 Task: Plan a weekend getaway from Seattle to the San Juan Islands.
Action: Mouse moved to (1136, 14)
Screenshot: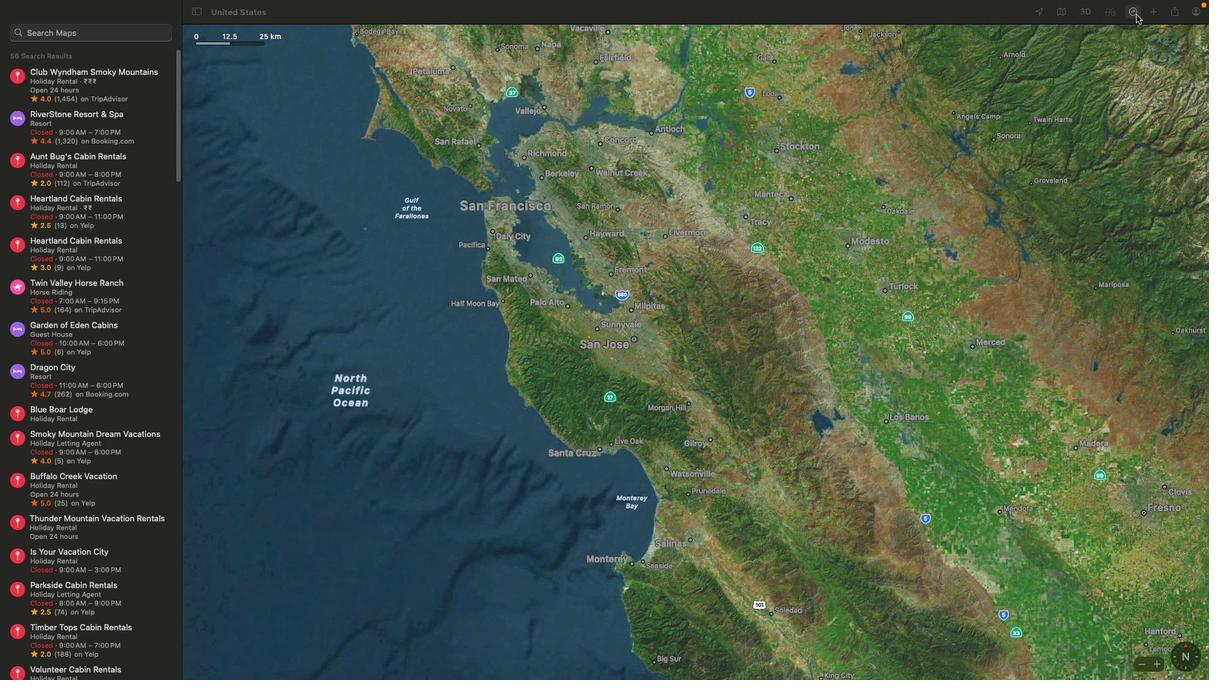 
Action: Mouse pressed left at (1136, 14)
Screenshot: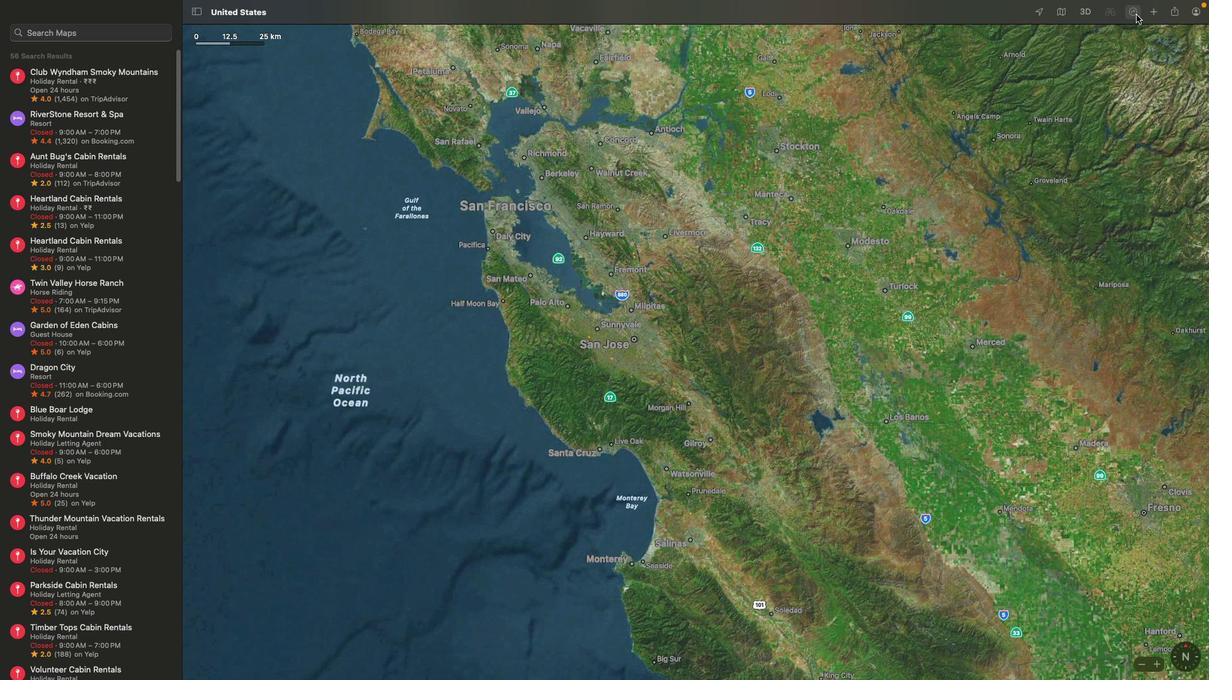 
Action: Mouse moved to (1144, 141)
Screenshot: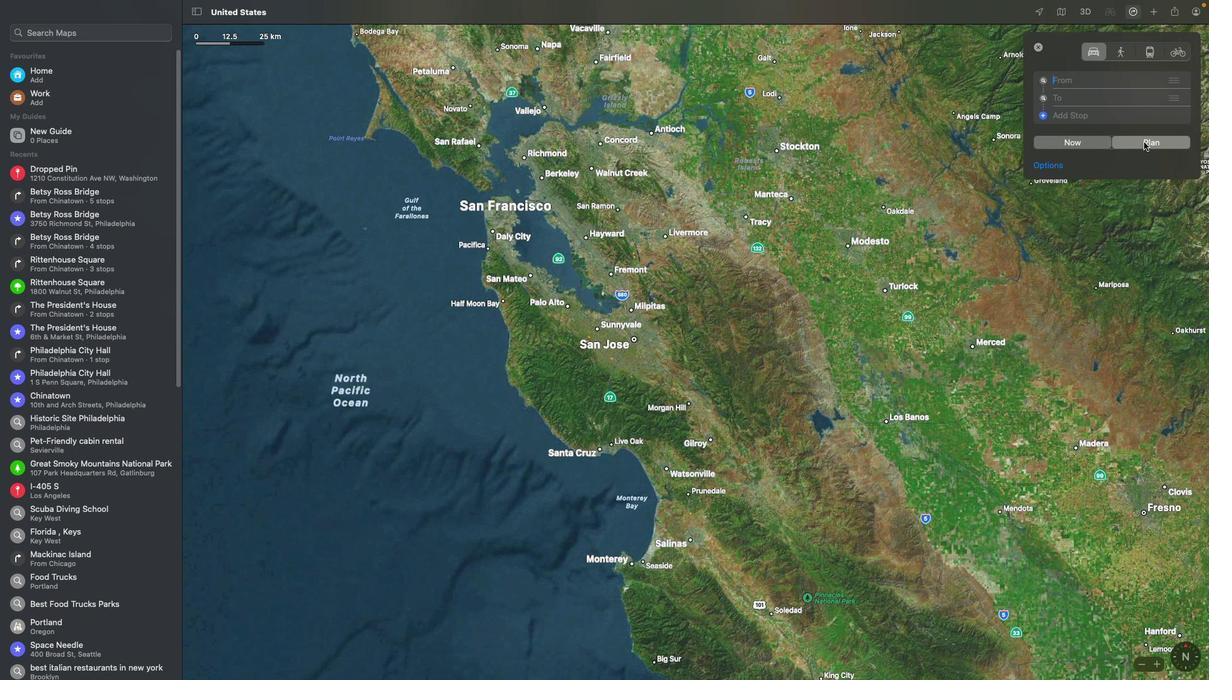 
Action: Mouse pressed left at (1144, 141)
Screenshot: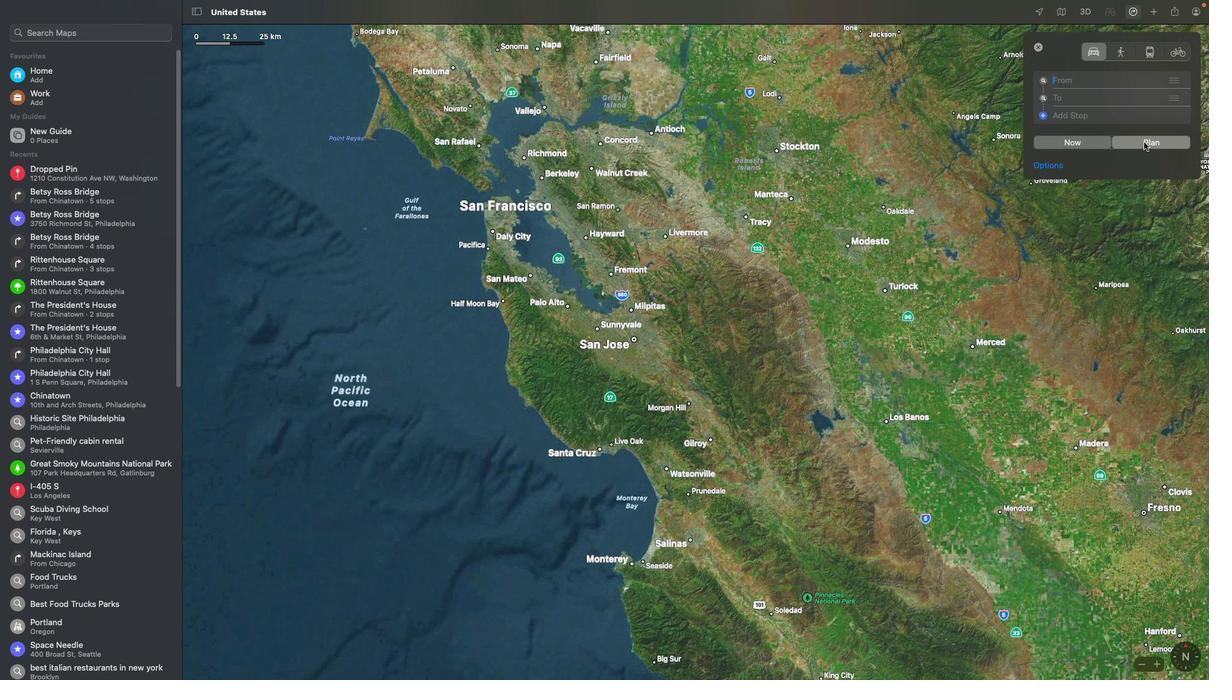 
Action: Mouse moved to (1072, 78)
Screenshot: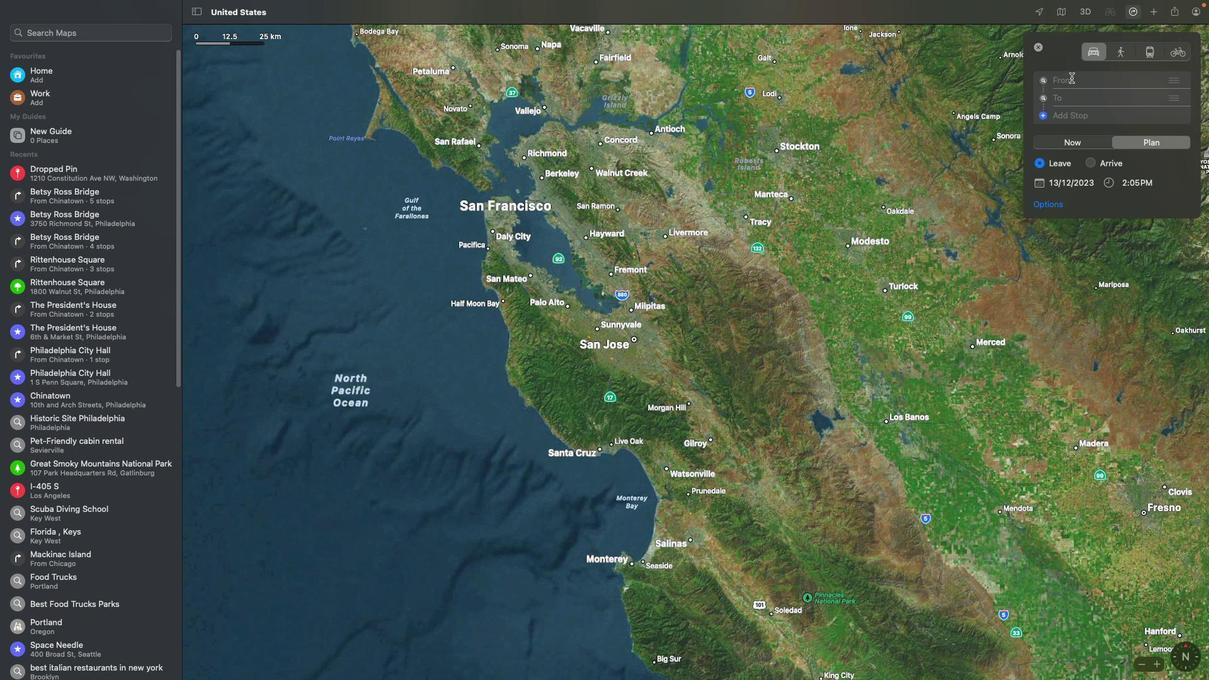 
Action: Mouse pressed left at (1072, 78)
Screenshot: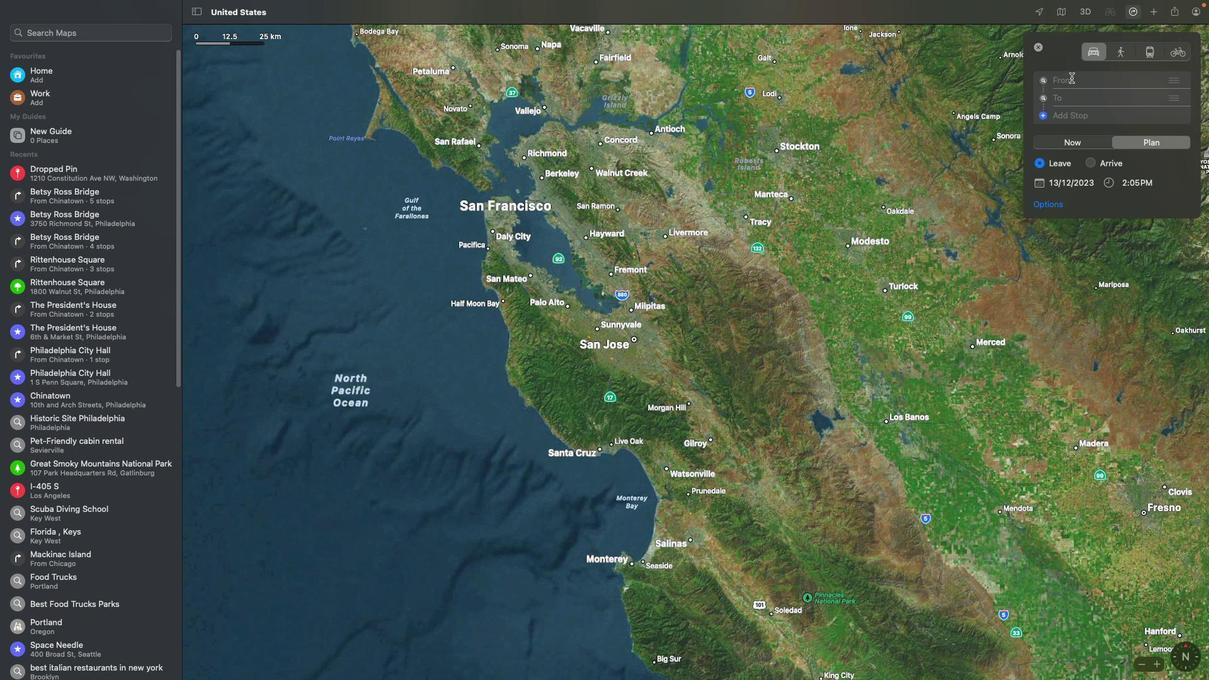 
Action: Mouse moved to (961, 109)
Screenshot: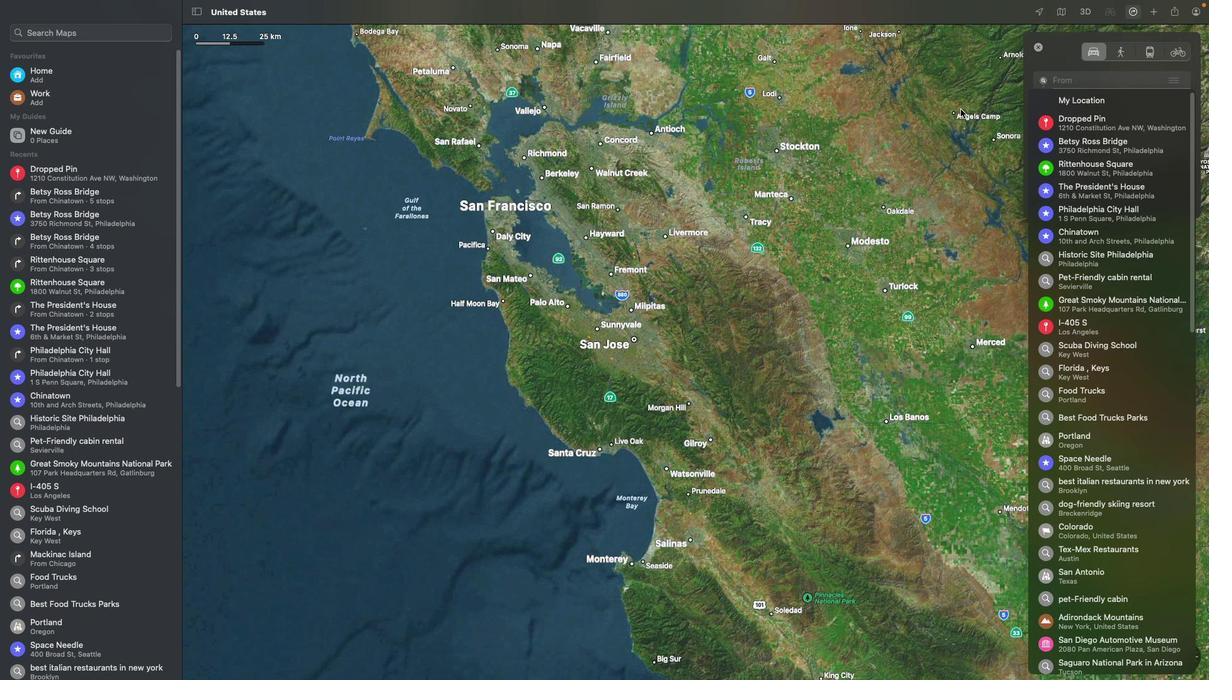 
Action: Mouse pressed left at (961, 109)
Screenshot: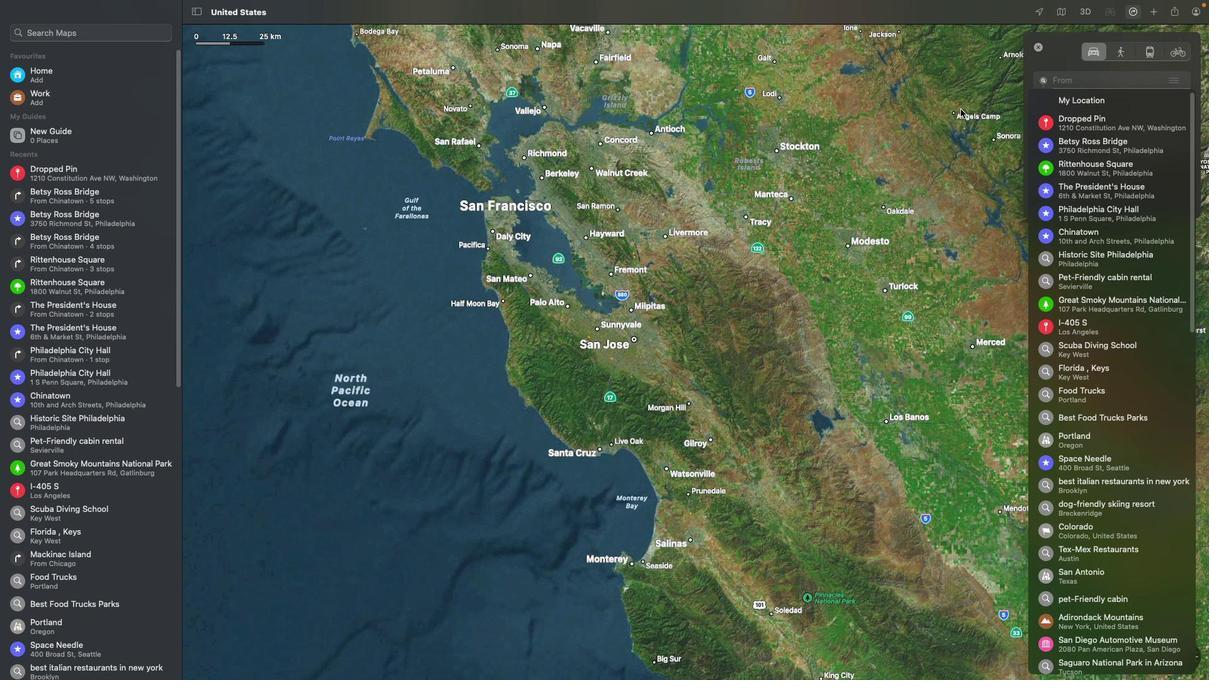 
Action: Mouse moved to (1086, 160)
Screenshot: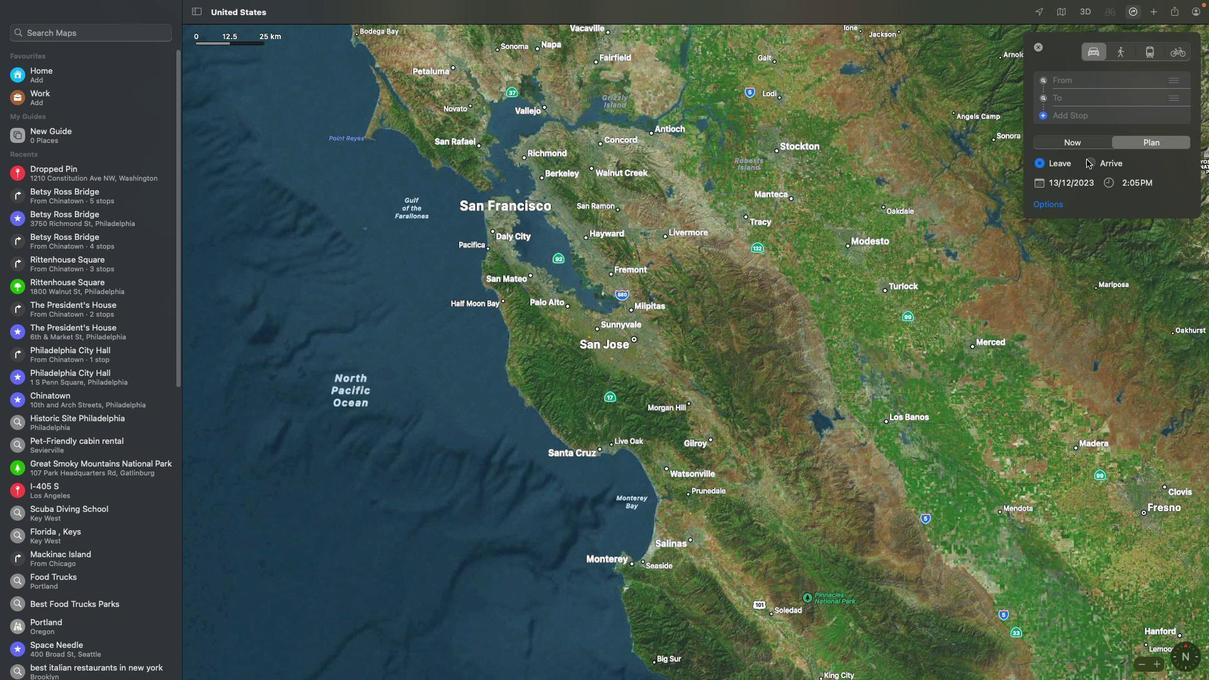 
Action: Mouse pressed left at (1086, 160)
Screenshot: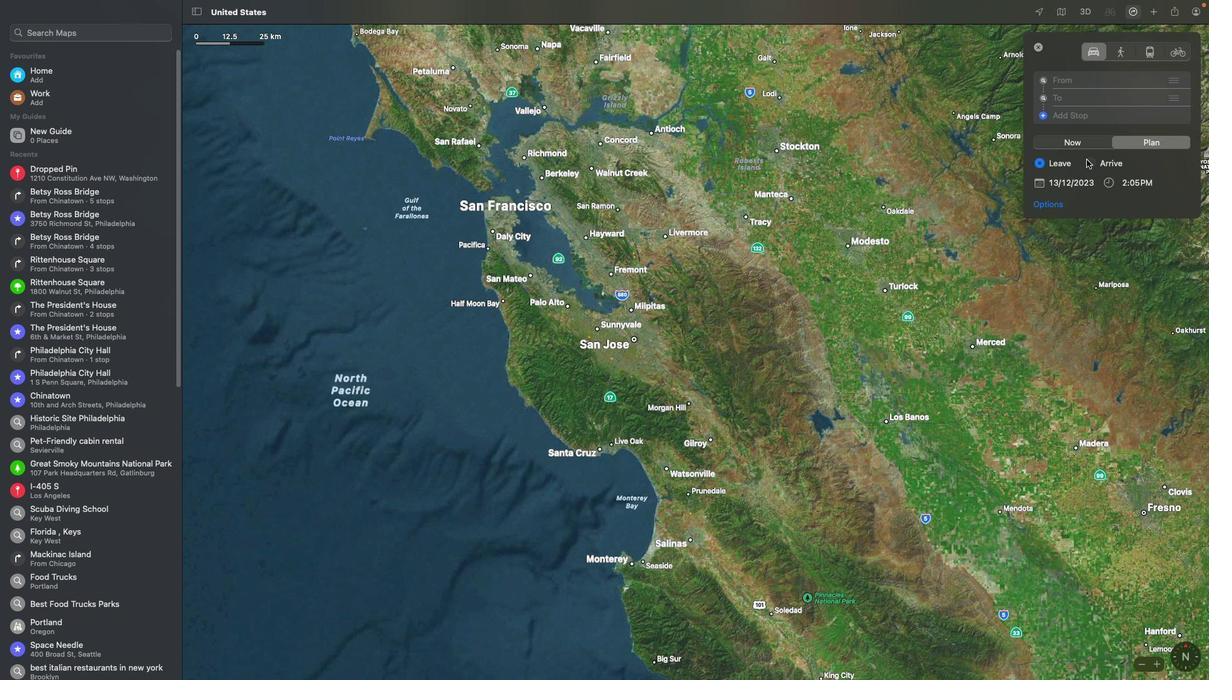 
Action: Mouse moved to (1032, 184)
Screenshot: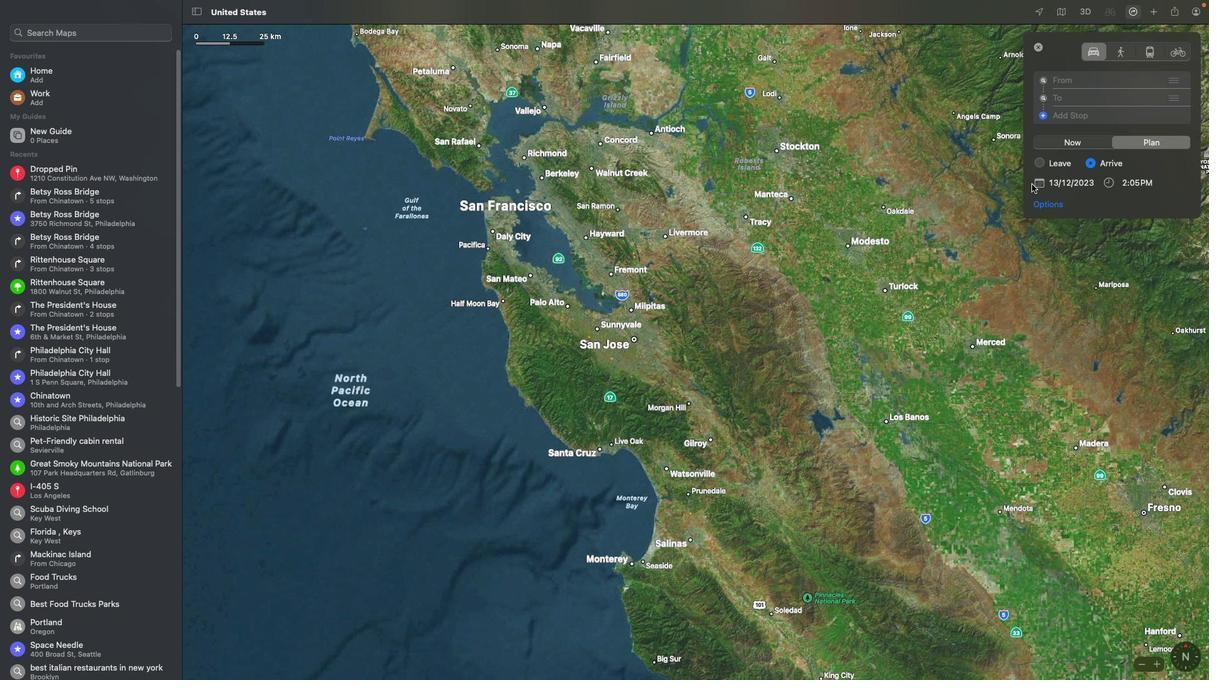
Action: Mouse pressed left at (1032, 184)
Screenshot: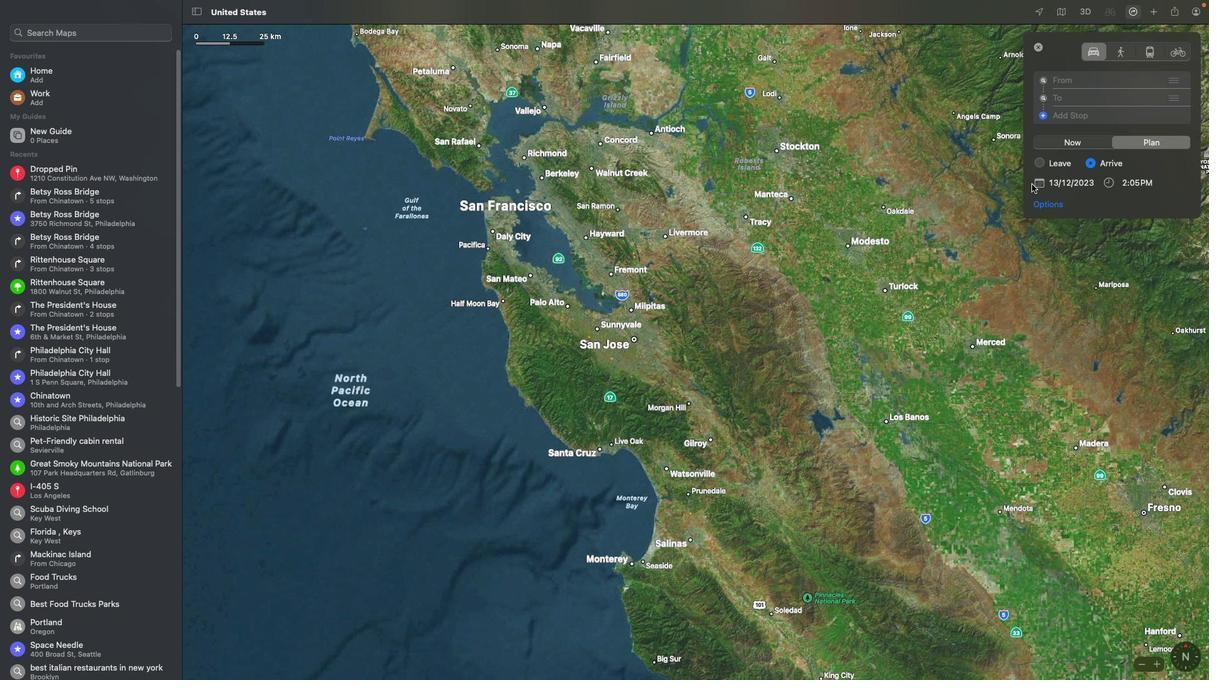 
Action: Mouse moved to (1078, 83)
Screenshot: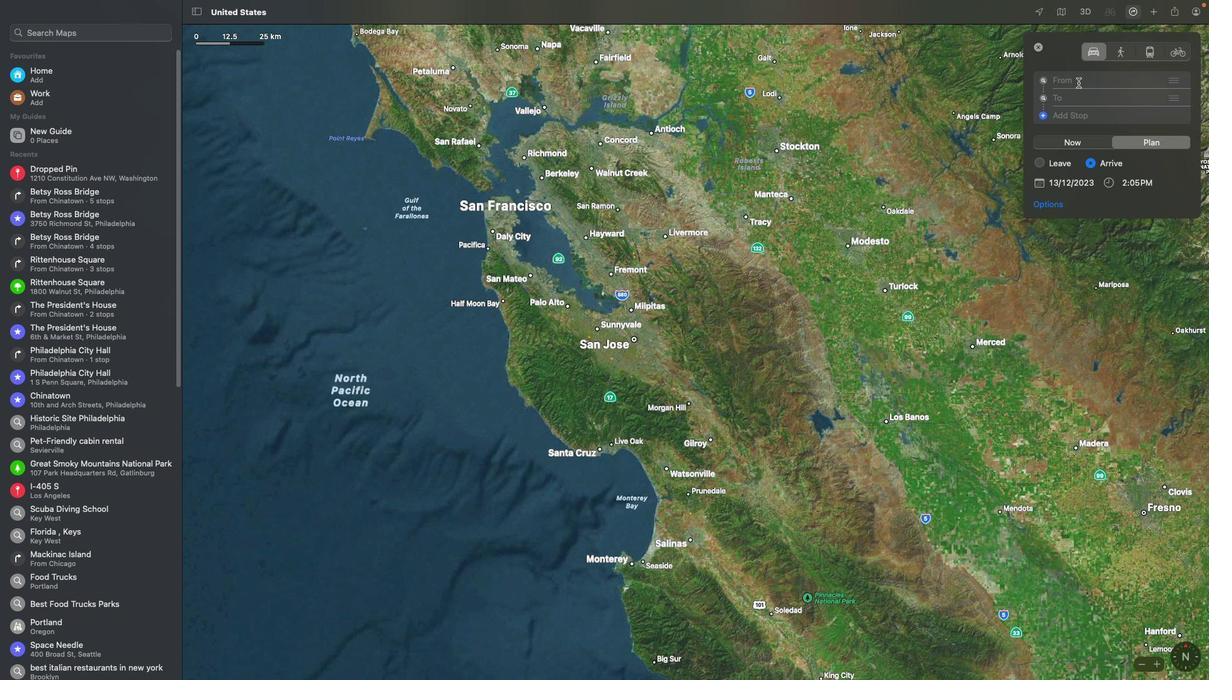 
Action: Mouse pressed left at (1078, 83)
Screenshot: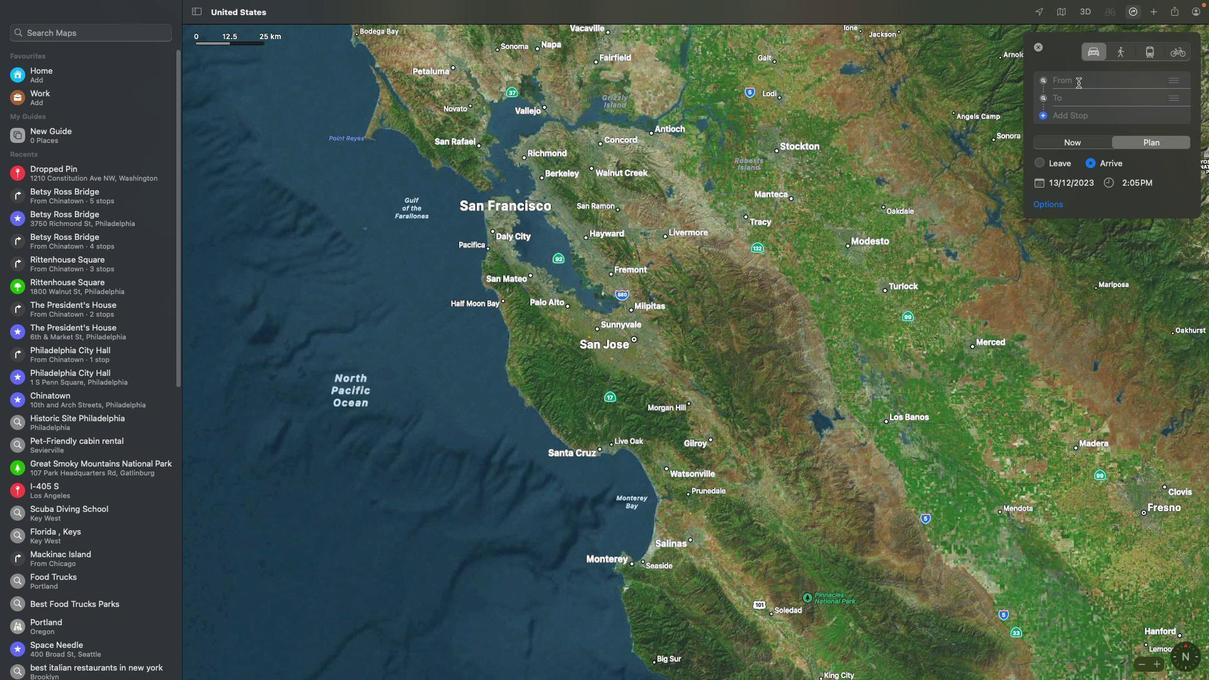 
Action: Key pressed Key.shift'D'Key.backspaceKey.shift'S''e''a''t''t''l''e'Key.space
Screenshot: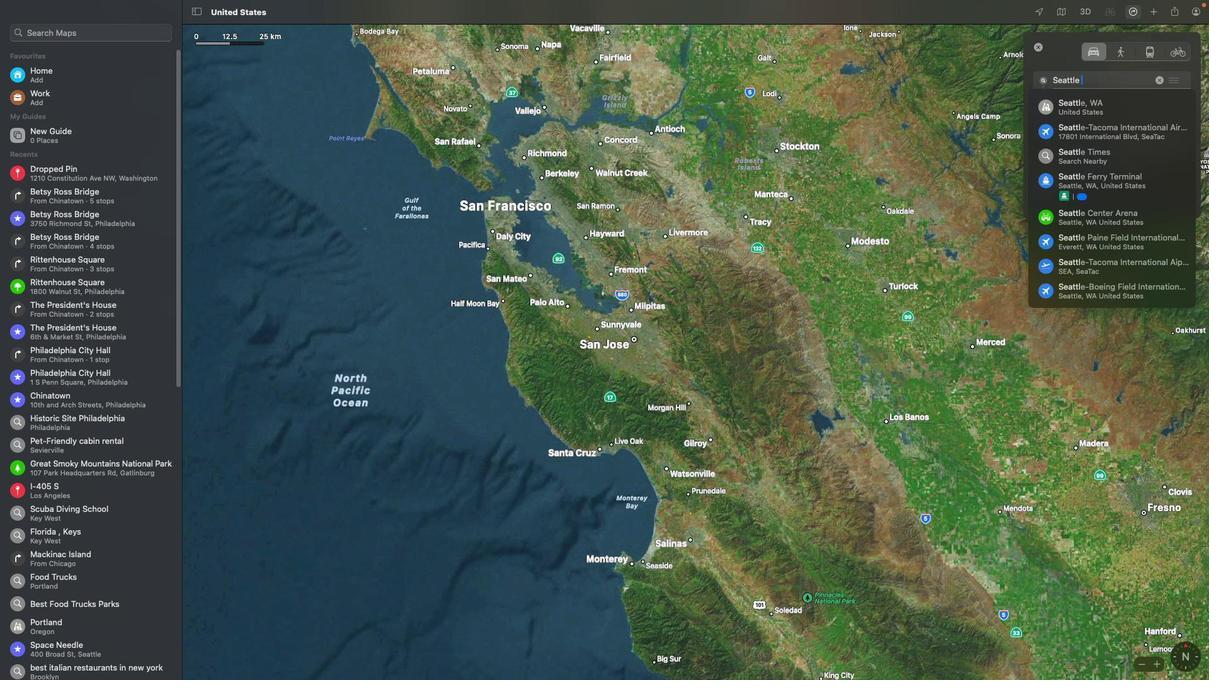 
Action: Mouse scrolled (1078, 83) with delta (0, 0)
Screenshot: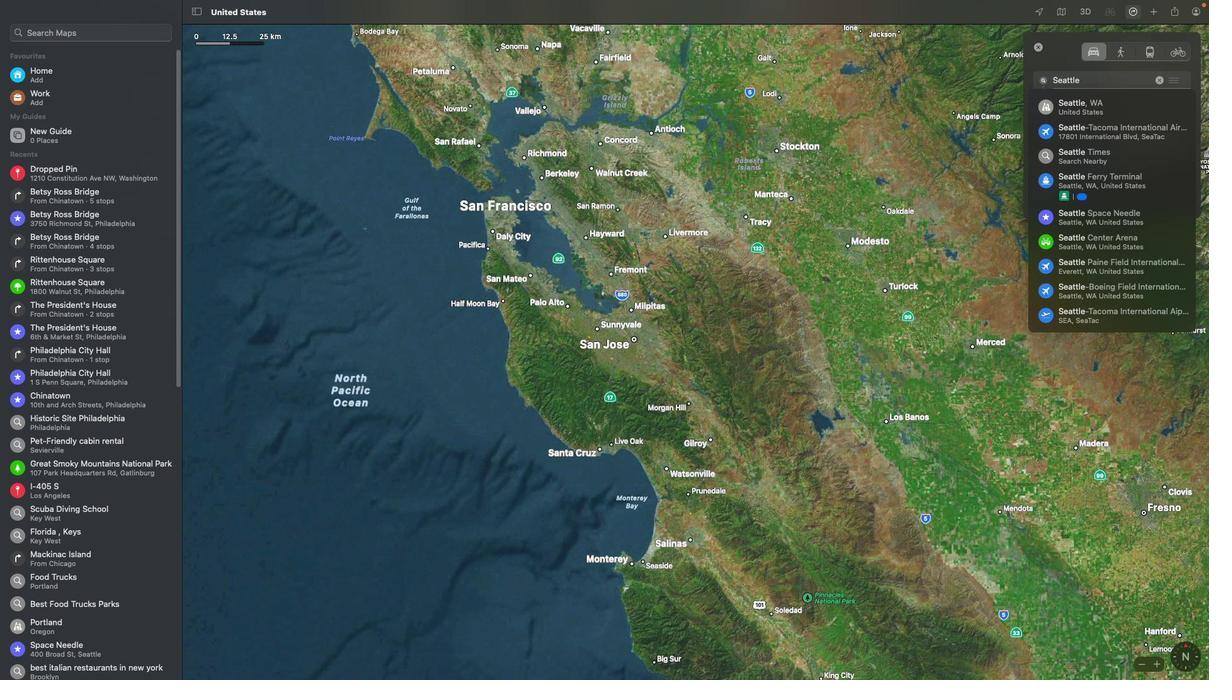 
Action: Mouse moved to (1085, 102)
Screenshot: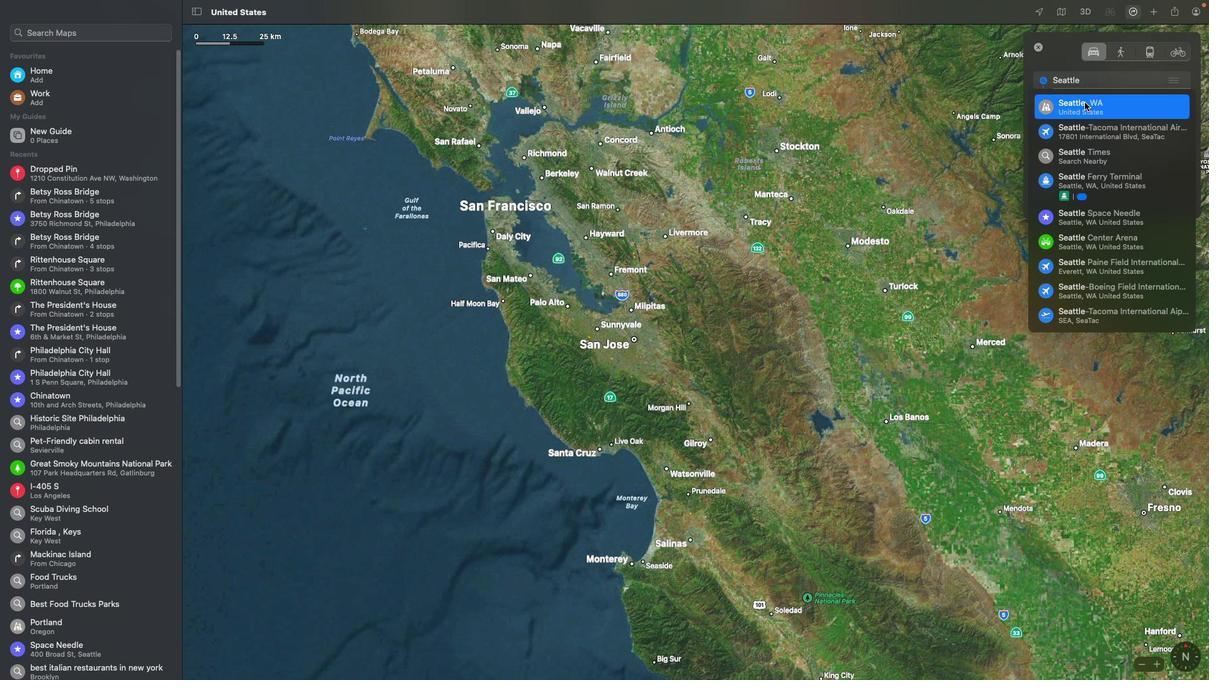 
Action: Mouse pressed left at (1085, 102)
Screenshot: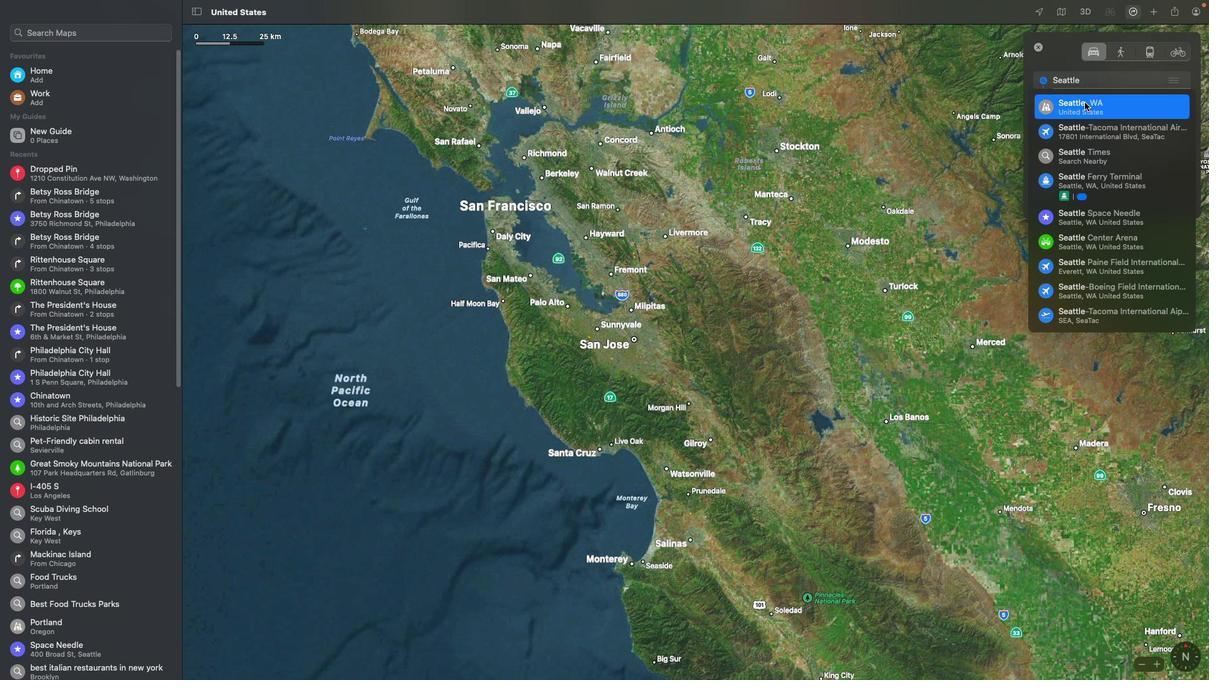 
Action: Mouse moved to (1064, 97)
Screenshot: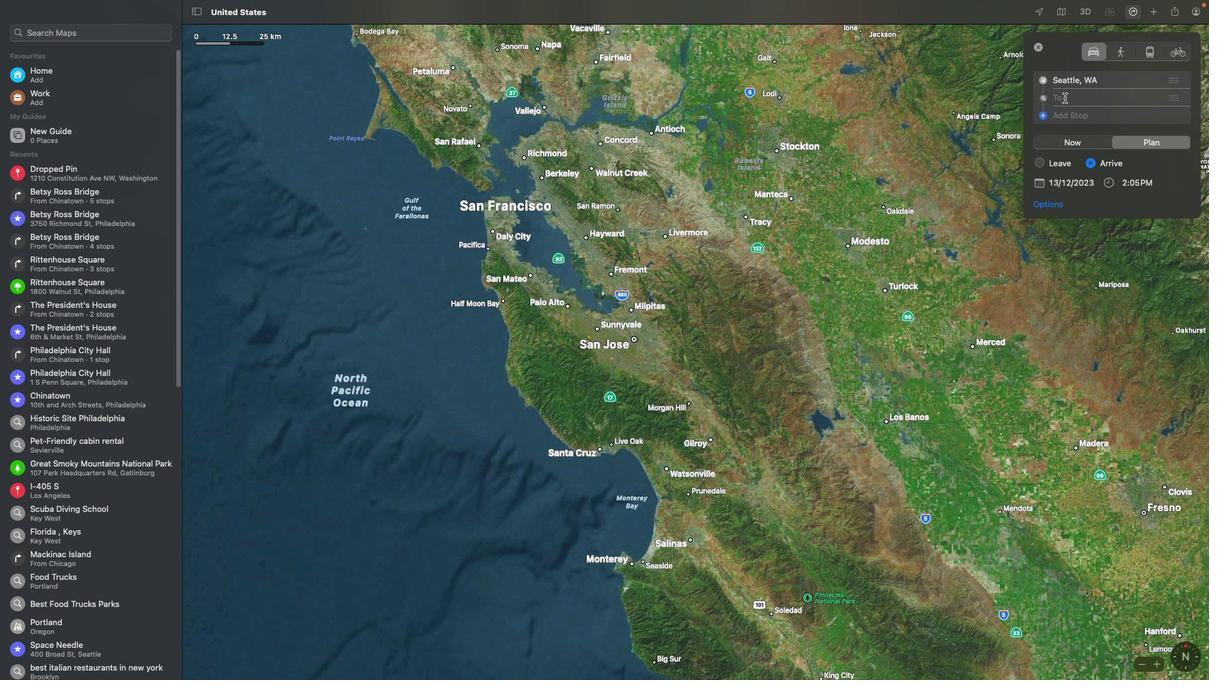 
Action: Mouse pressed left at (1064, 97)
Screenshot: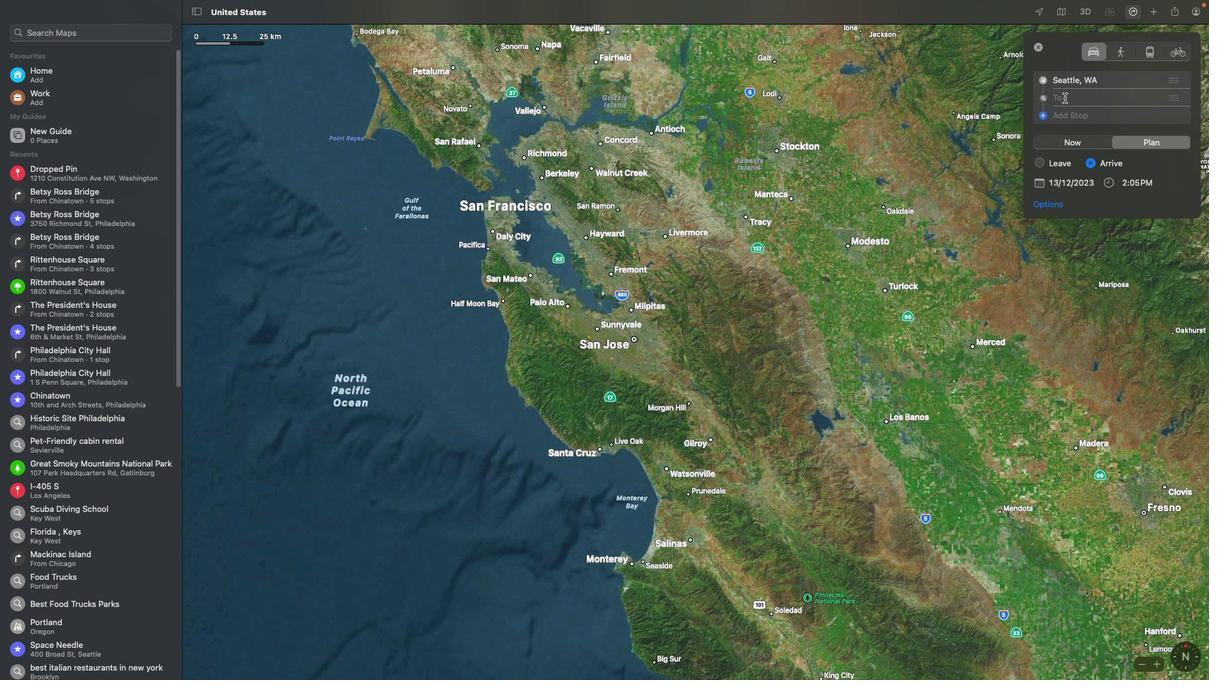 
Action: Key pressed Key.shift'S''a''n'Key.spaceKey.shift'J''u''a''n'Key.spaceKey.enter
Screenshot: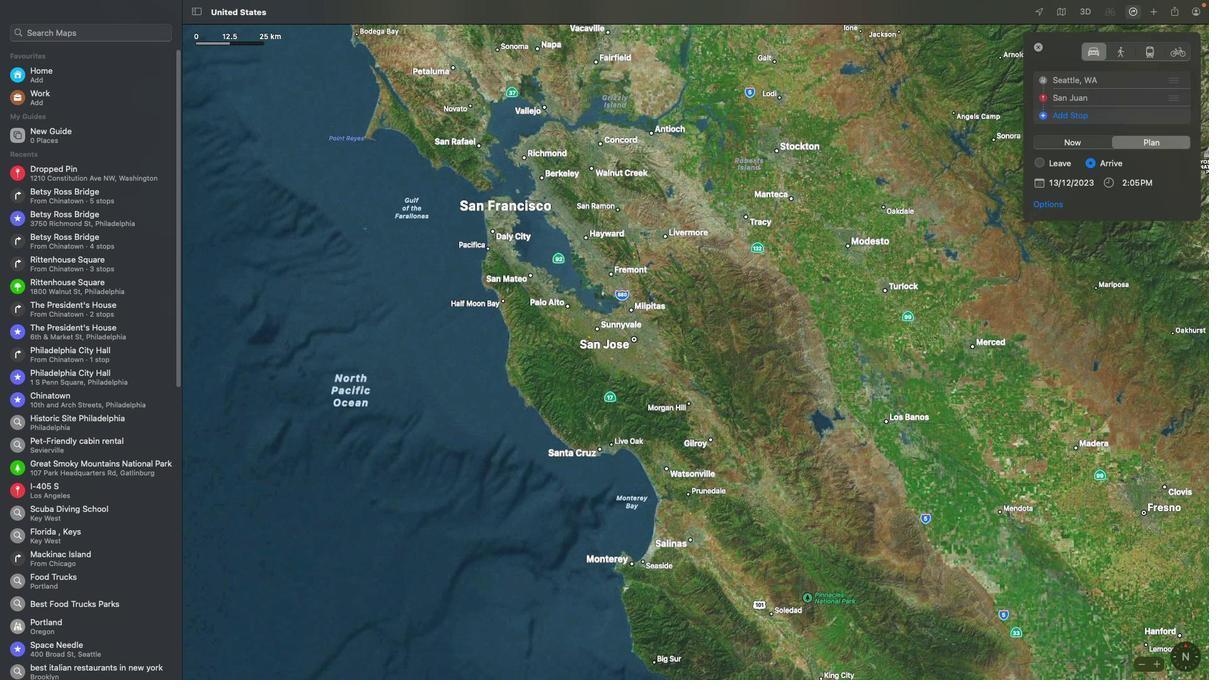 
Action: Mouse moved to (1091, 99)
Screenshot: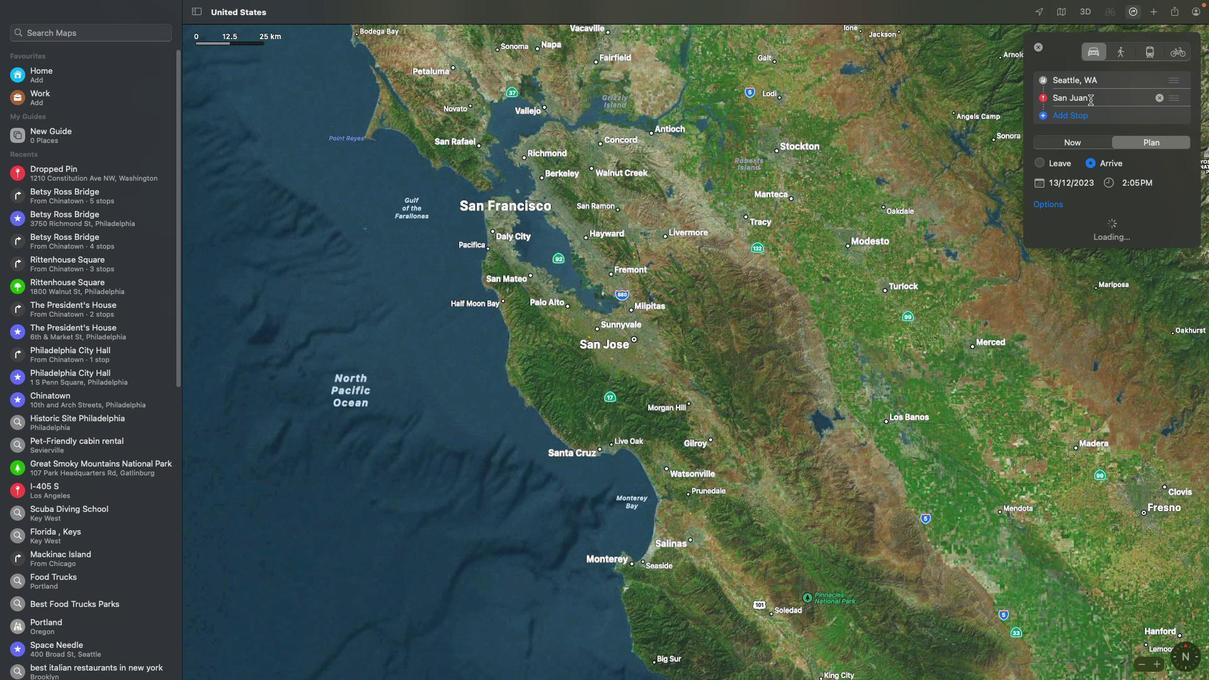 
Action: Mouse pressed left at (1091, 99)
Screenshot: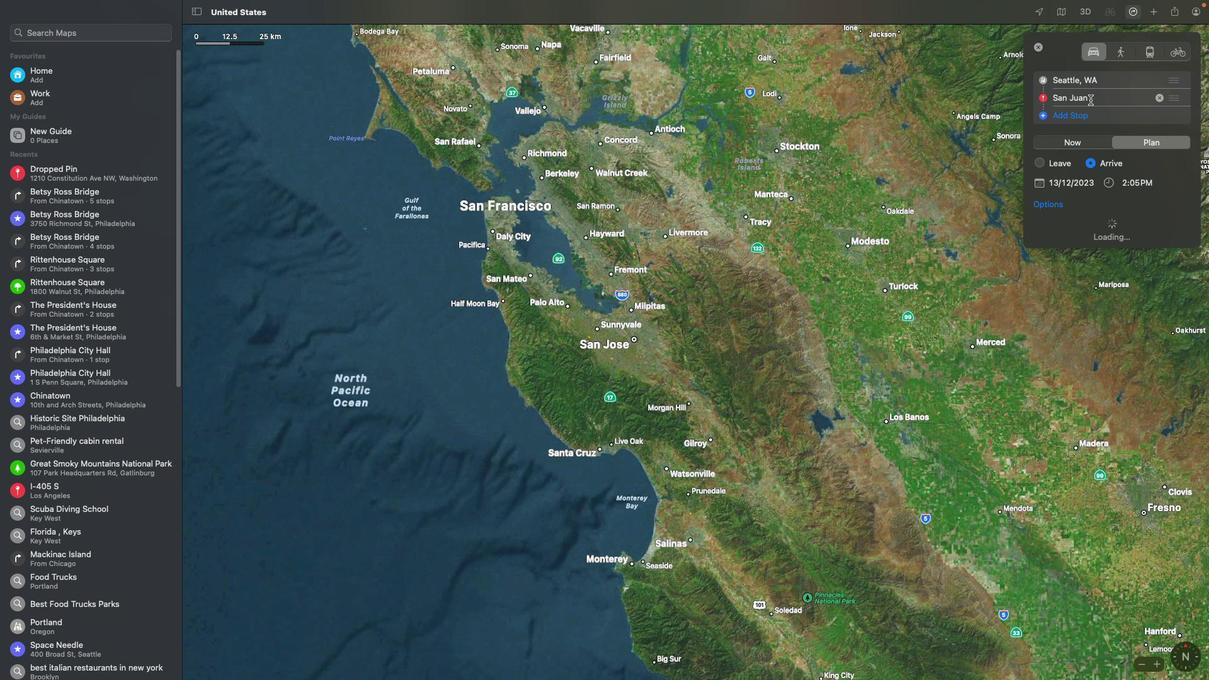 
Action: Mouse moved to (1127, 211)
Screenshot: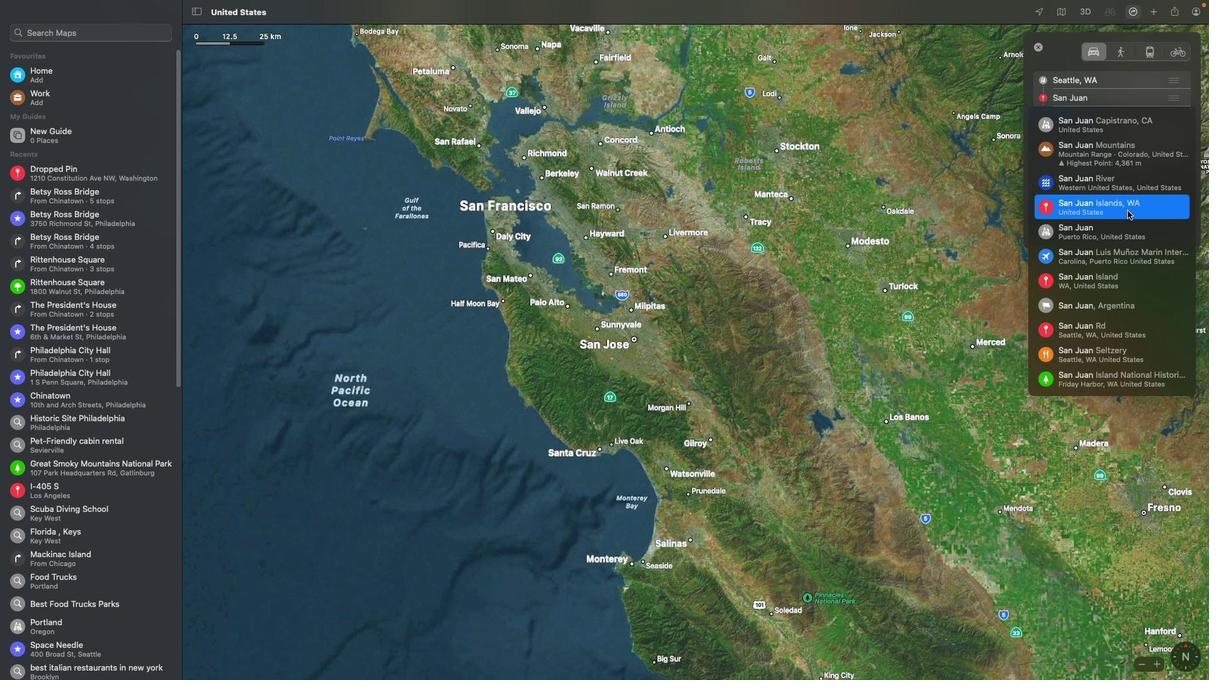 
Action: Mouse pressed left at (1127, 211)
Screenshot: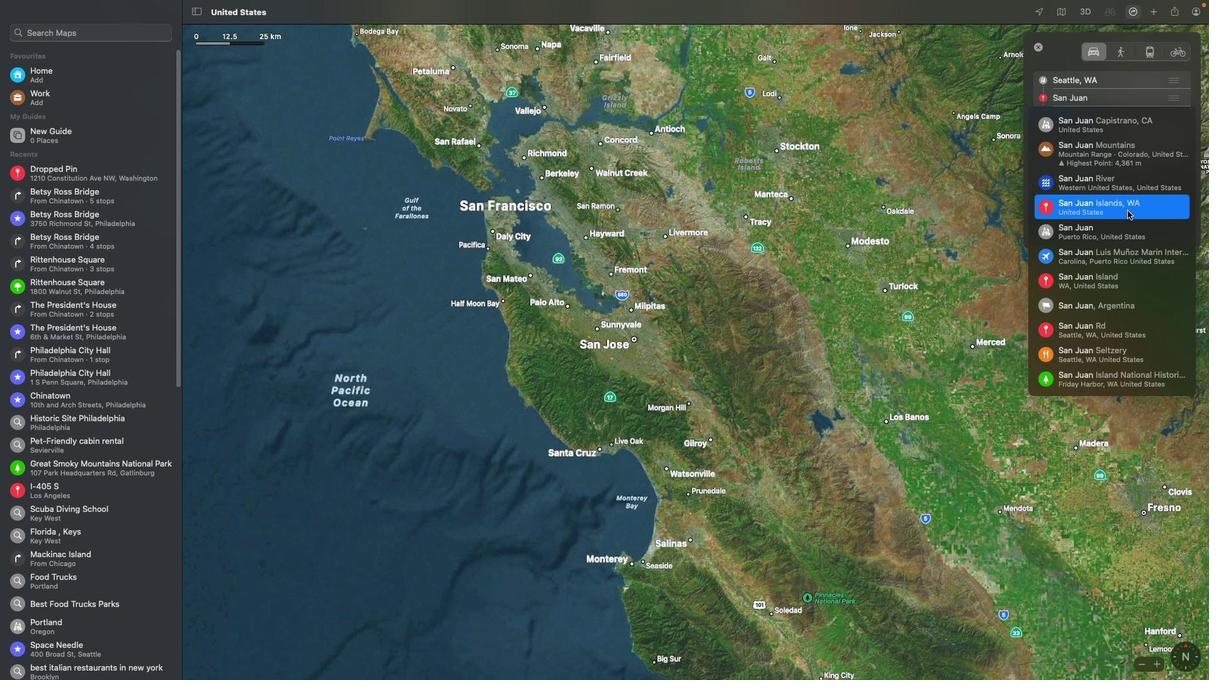 
Action: Mouse moved to (1047, 163)
Screenshot: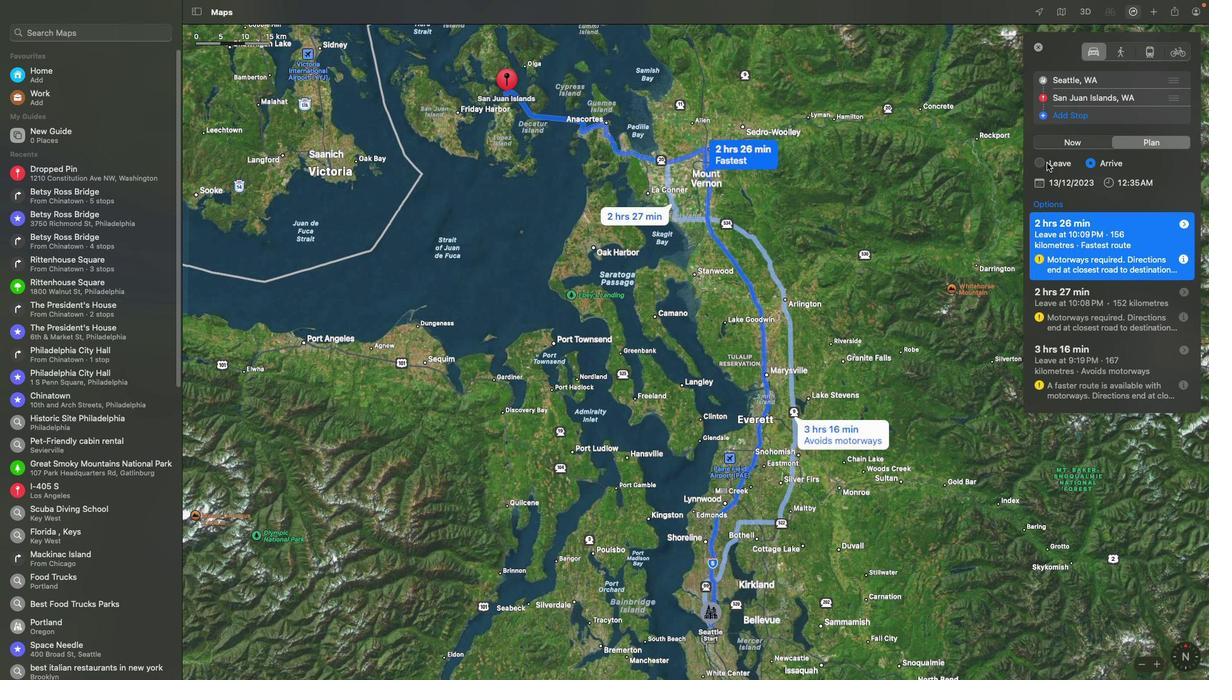 
Action: Mouse pressed left at (1047, 163)
Screenshot: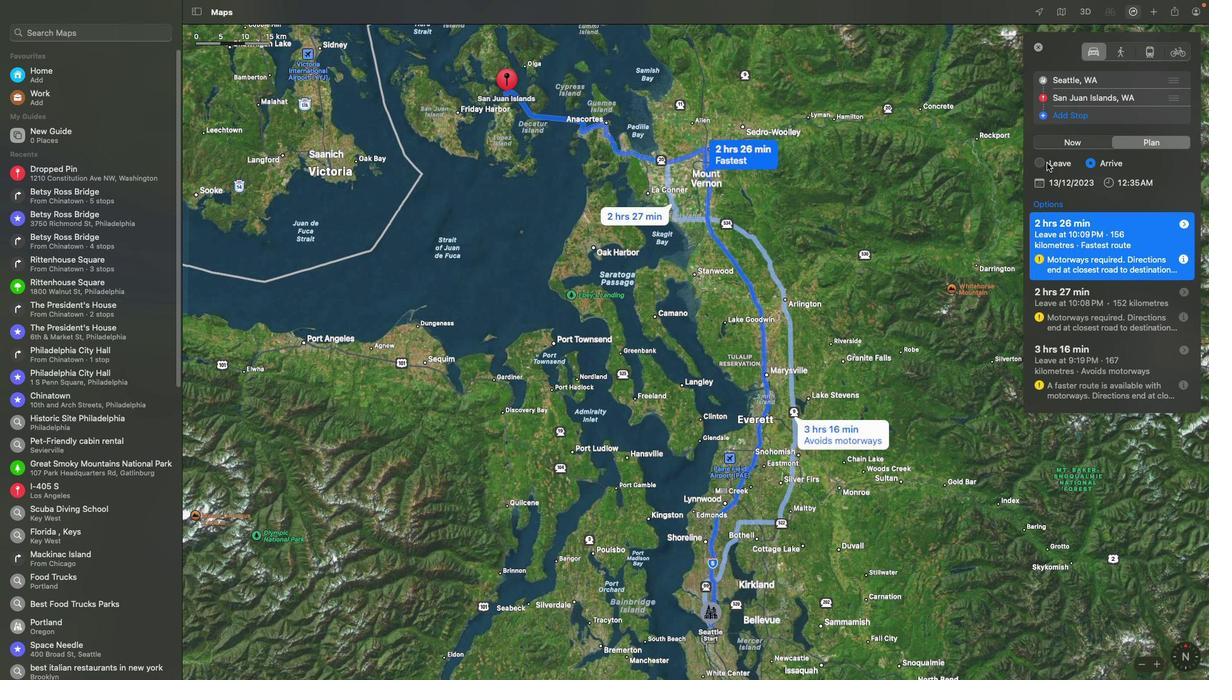 
Action: Mouse moved to (1042, 165)
Screenshot: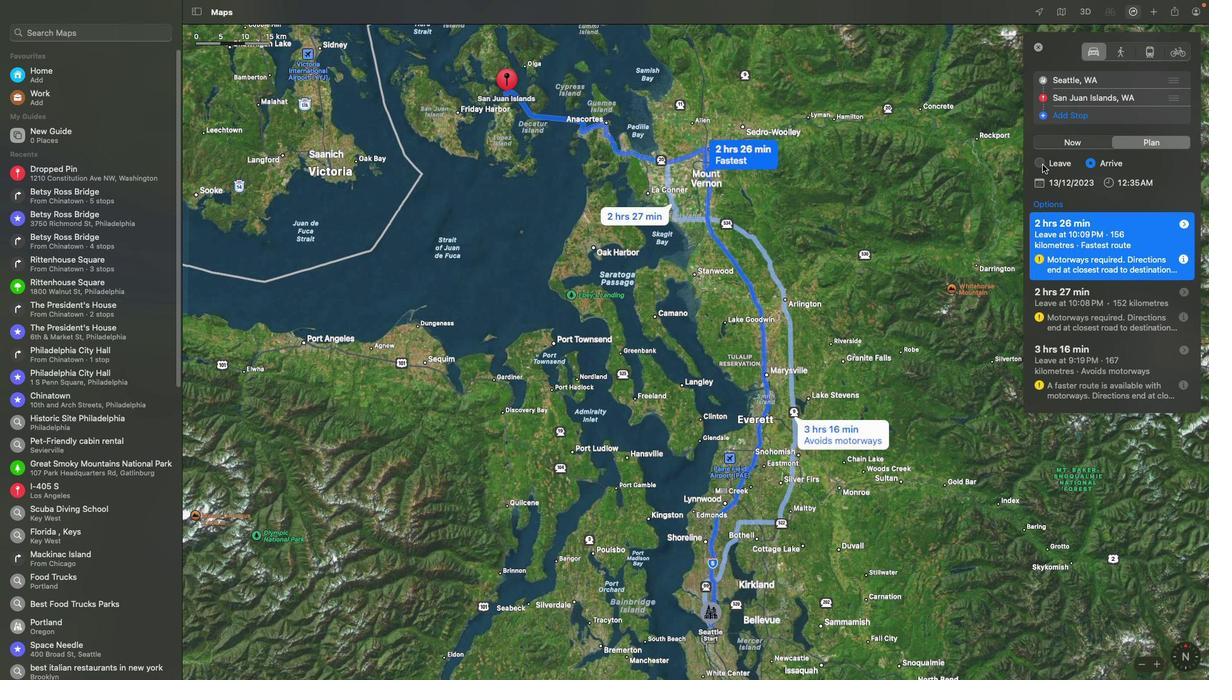 
Action: Mouse pressed left at (1042, 165)
Screenshot: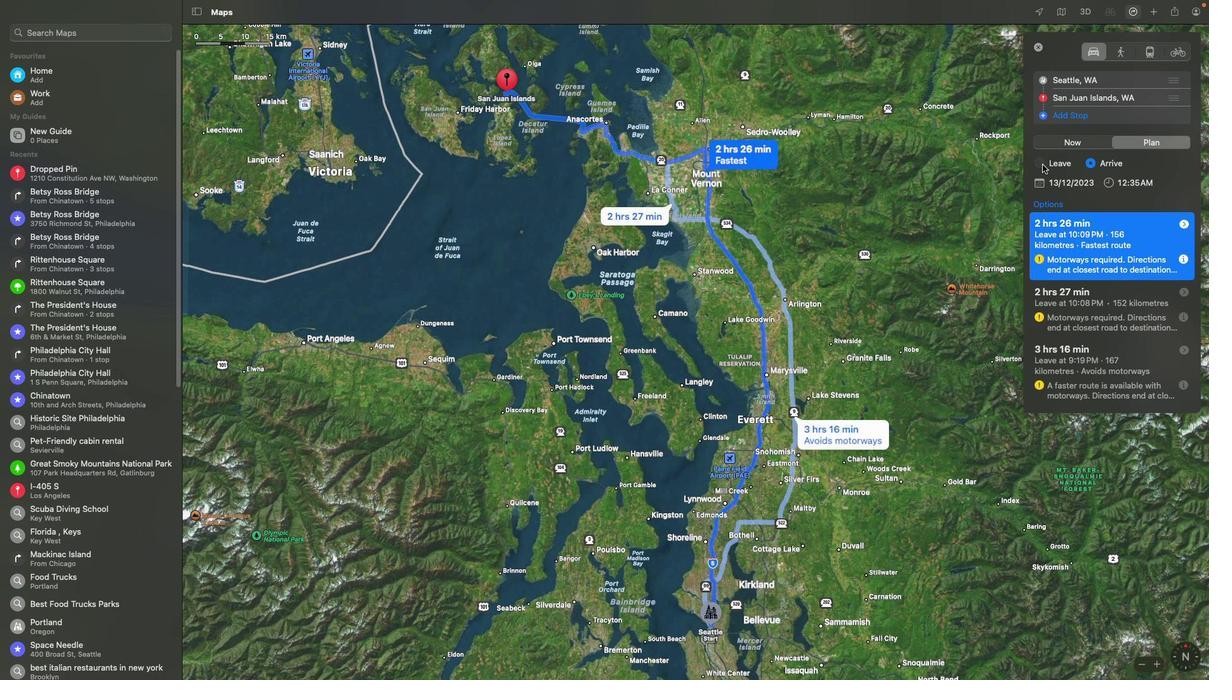 
Action: Mouse moved to (1041, 186)
Screenshot: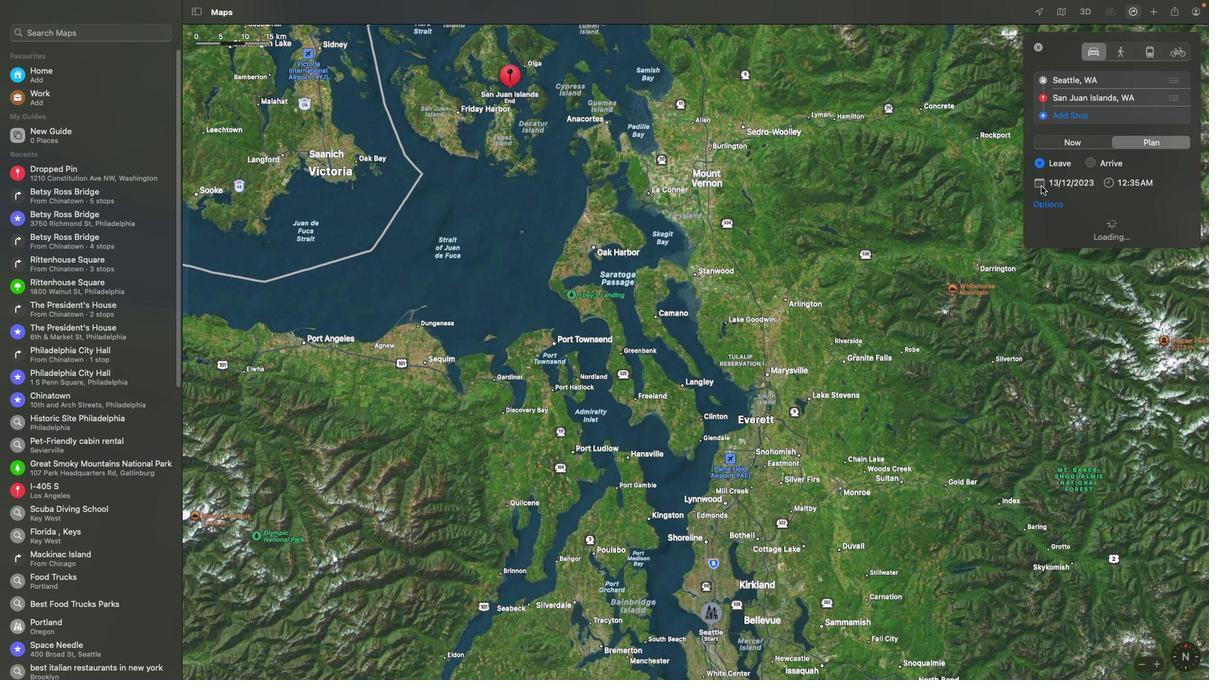 
Action: Mouse pressed left at (1041, 186)
Screenshot: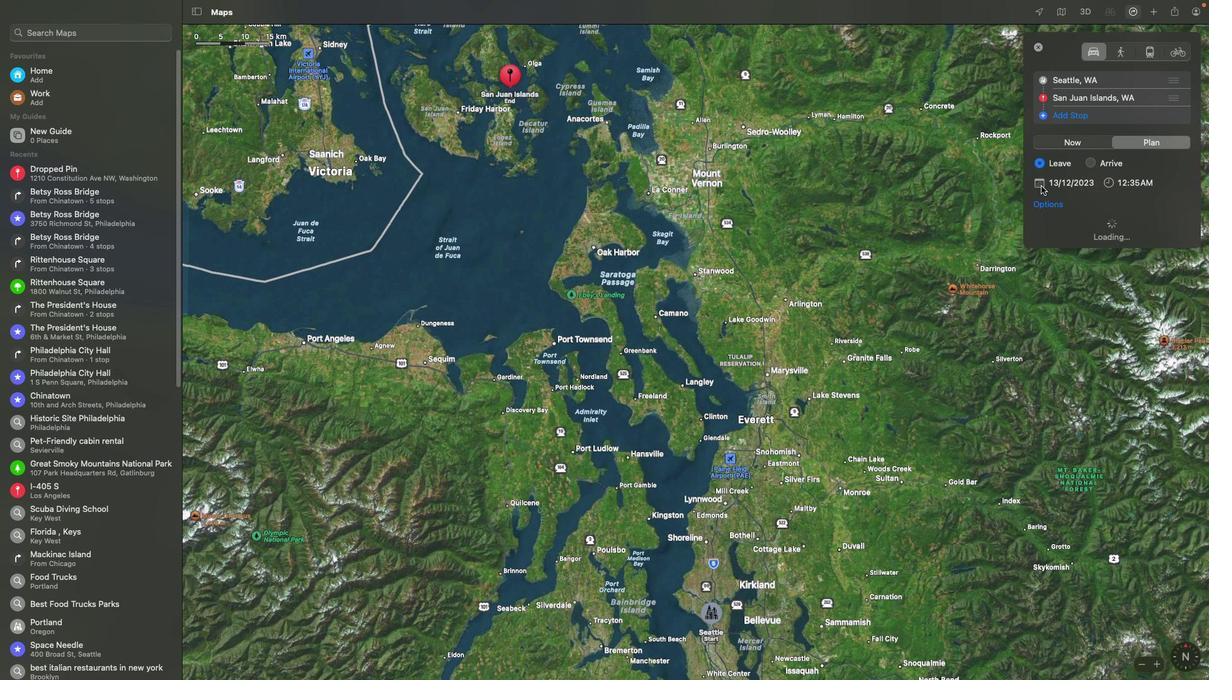 
Action: Mouse moved to (1065, 185)
Screenshot: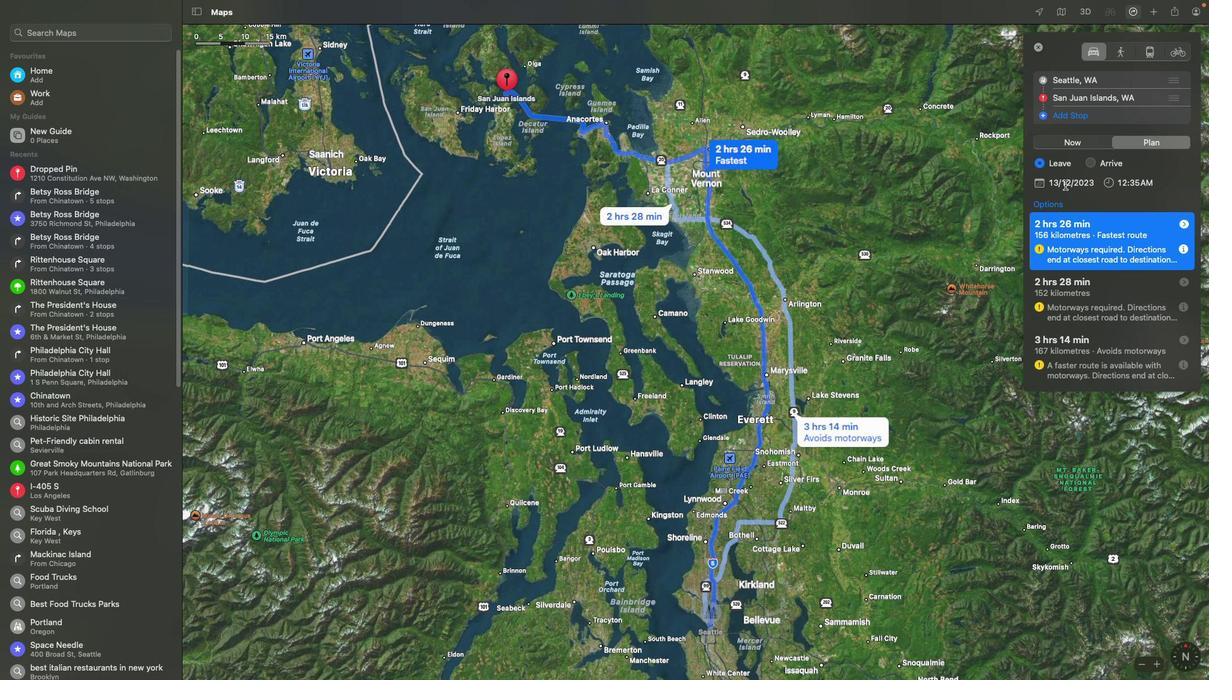 
Action: Mouse pressed left at (1065, 185)
Screenshot: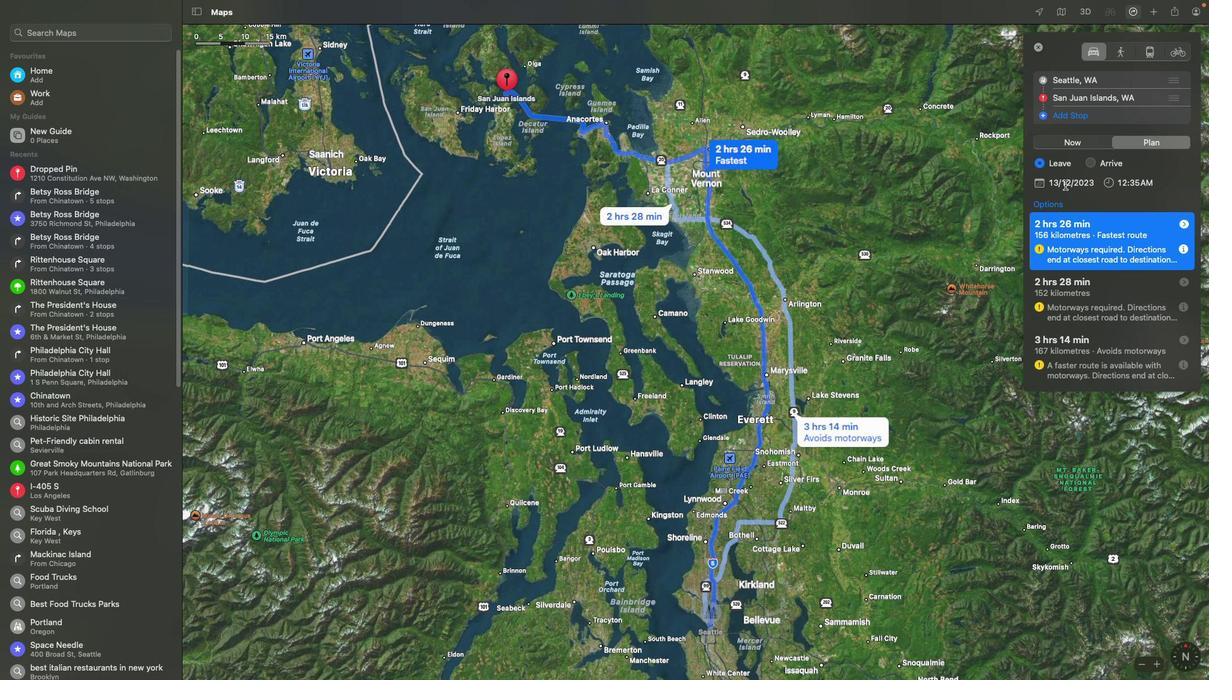 
Action: Mouse moved to (1096, 254)
Screenshot: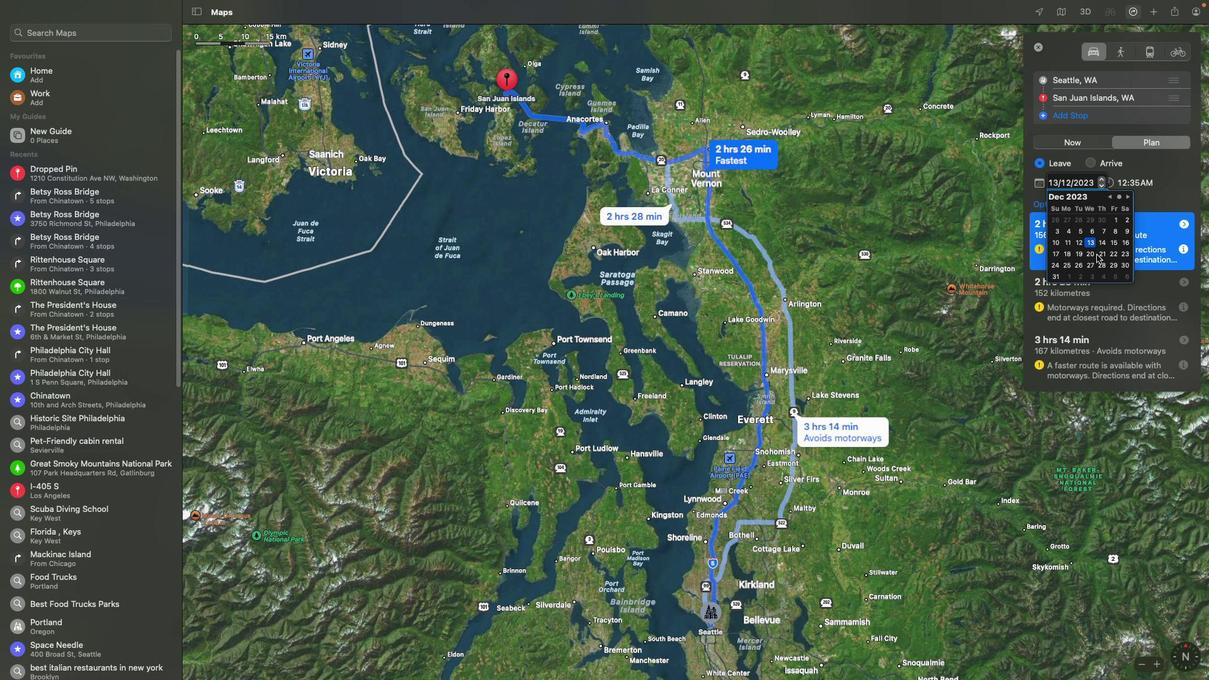 
Action: Mouse pressed left at (1096, 254)
Screenshot: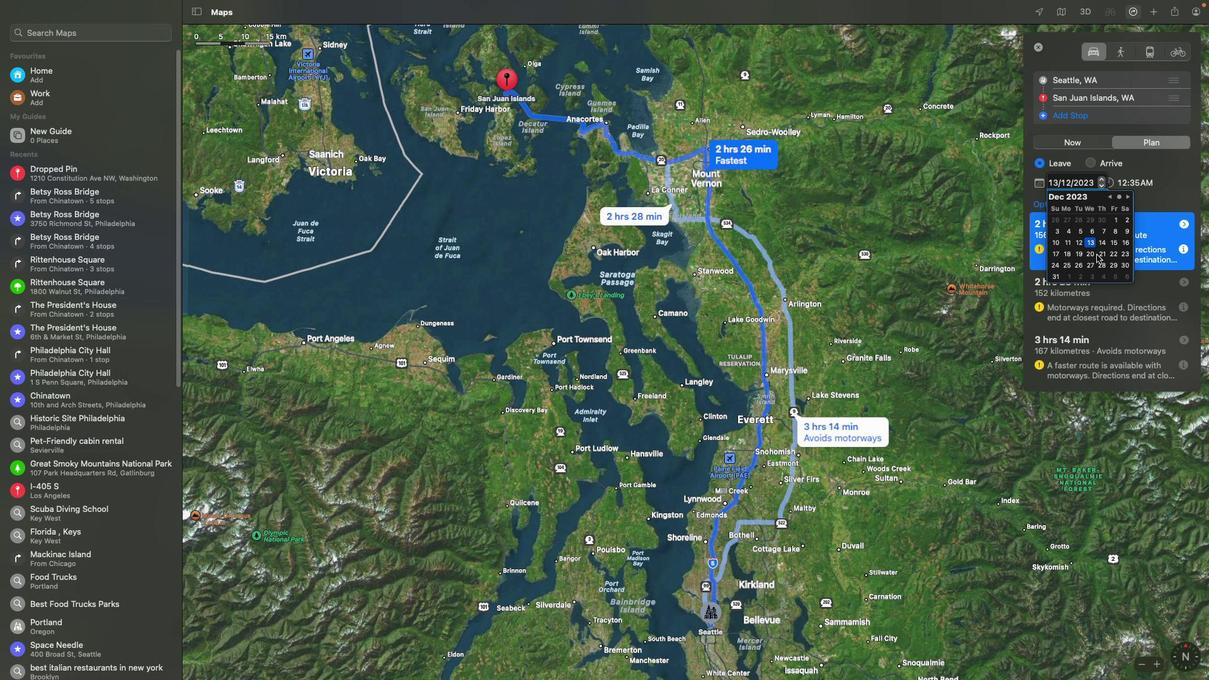 
Action: Mouse moved to (1093, 254)
Screenshot: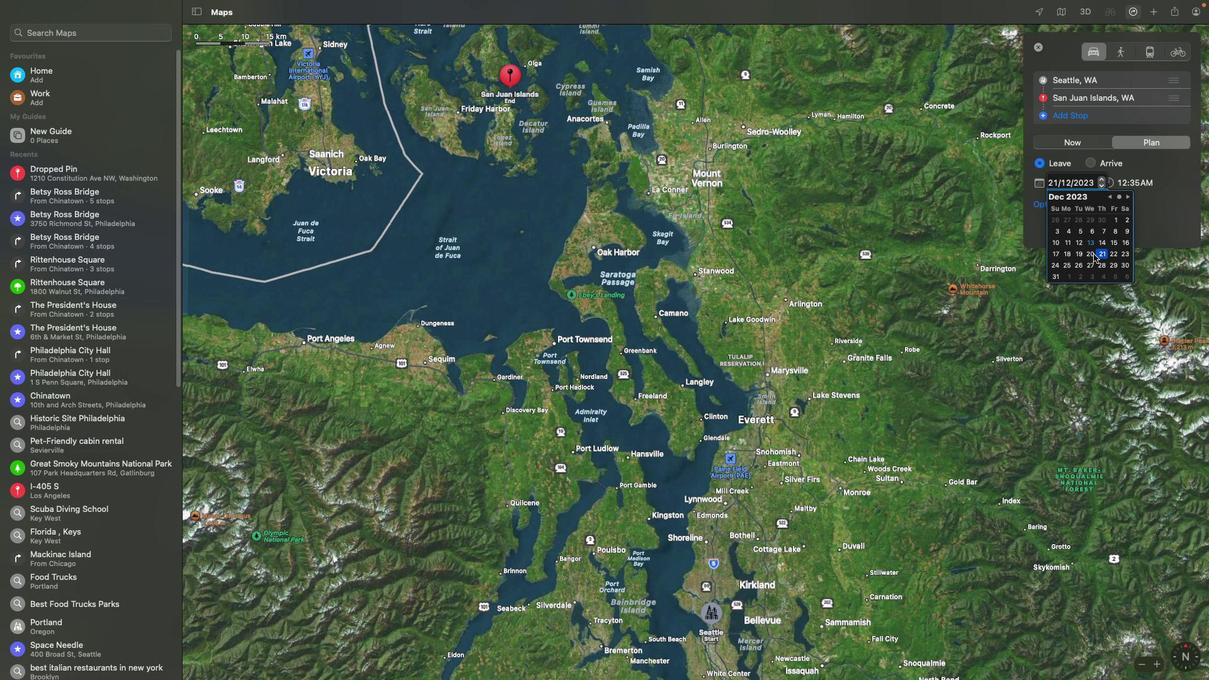 
Action: Mouse pressed left at (1093, 254)
Screenshot: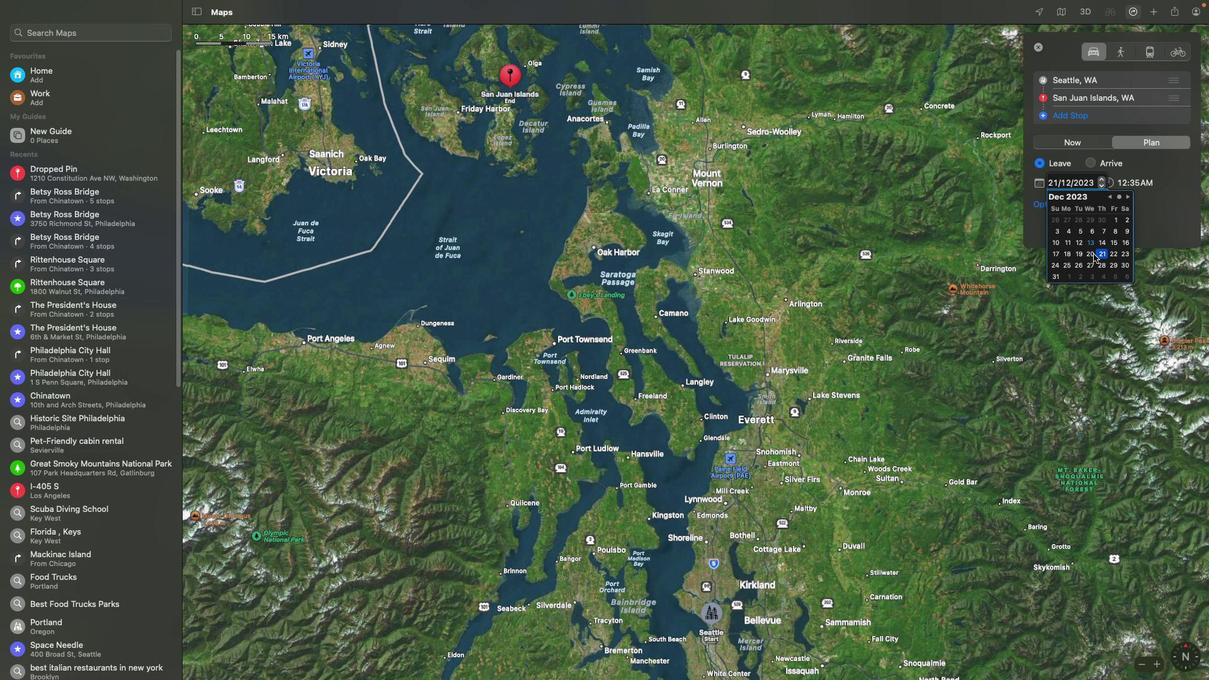 
Action: Mouse moved to (1012, 239)
Screenshot: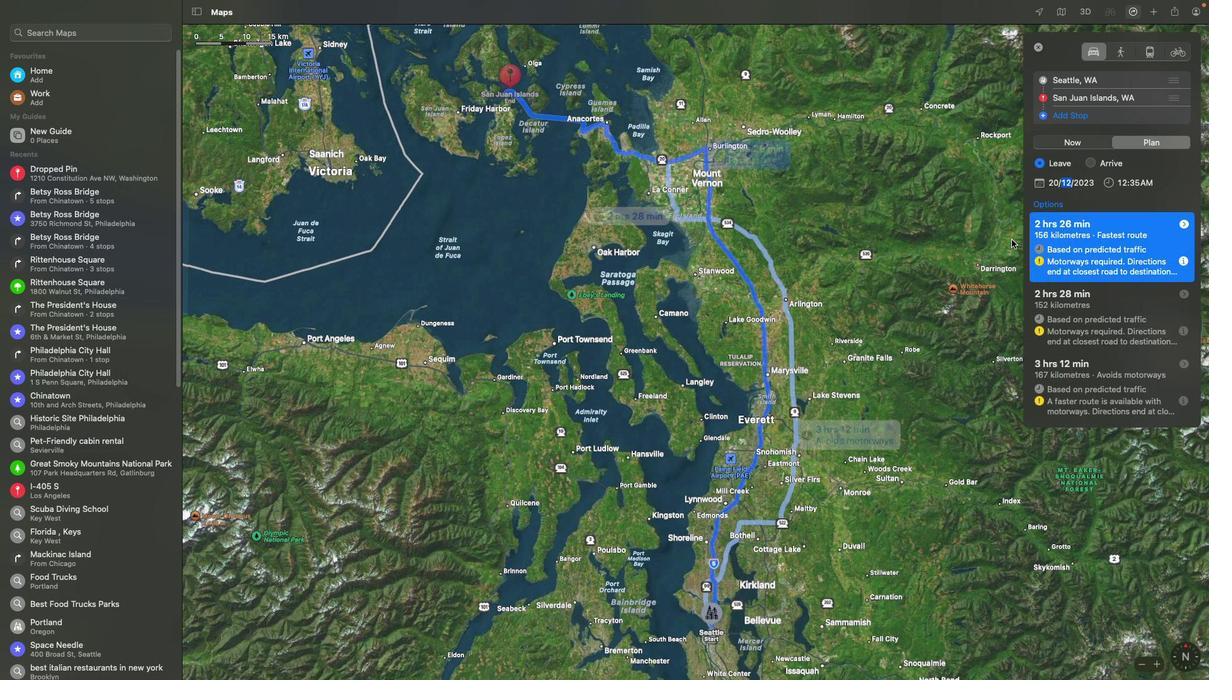 
Action: Mouse pressed left at (1012, 239)
Screenshot: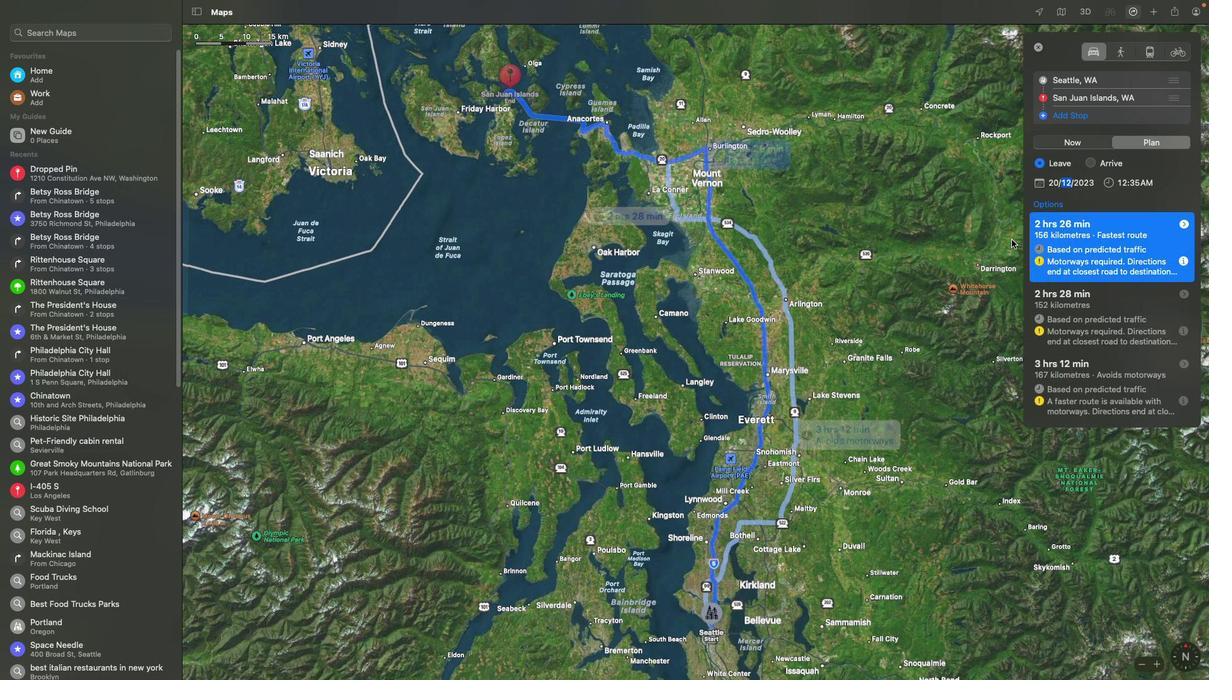 
Action: Mouse moved to (877, 287)
Screenshot: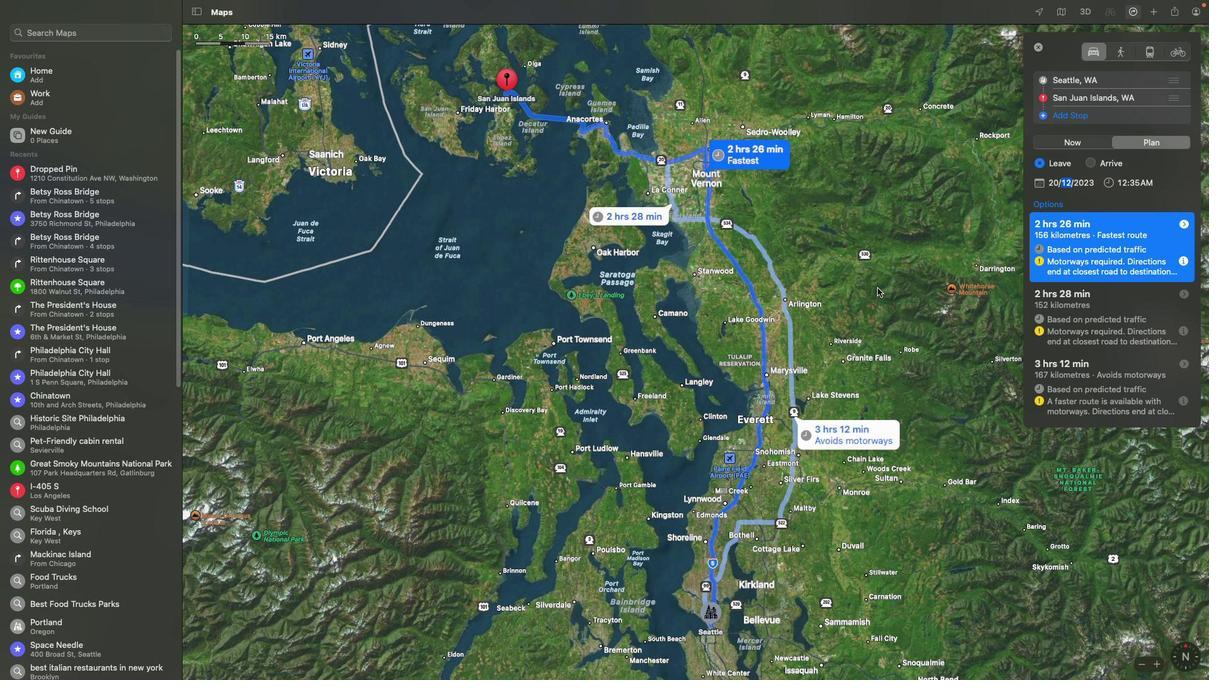 
